 Task: Select Convenience. Add to cart, from DollarGeneral for 2696 Buckhannan Avenue, Syracuse, New York 13202, Cell Number 315-426-1559, following items : Sprite Soda Lemon-Lime Can (7.5 oz x 6 ct)_x000D_
 - 1, Nestle Drumstick Vanilla Vanilla Caramel & Chocolate Ice Cream Variety Pack (8 ct)_x000D_
 - 1
Action: Mouse moved to (257, 114)
Screenshot: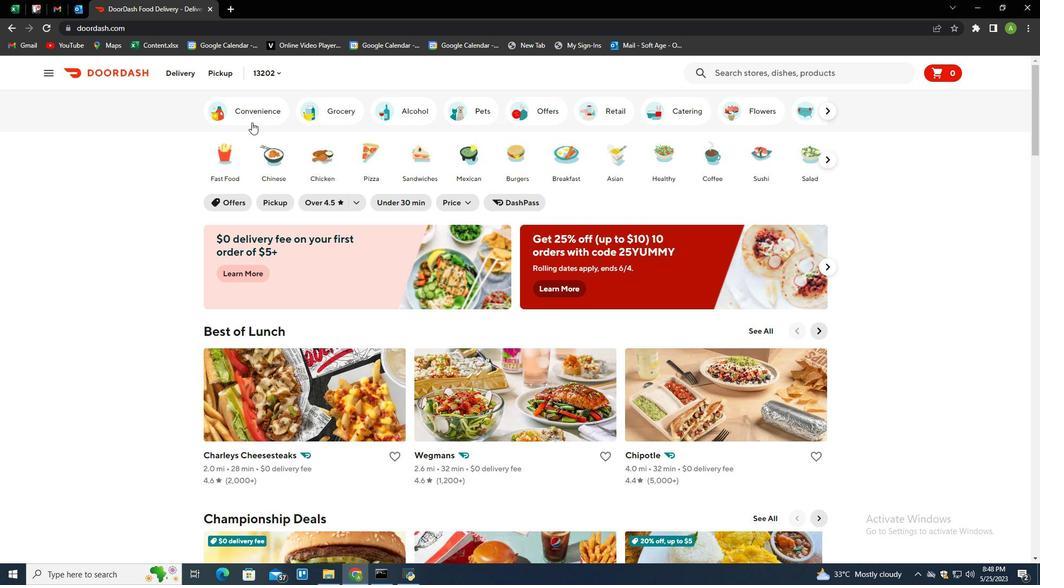 
Action: Mouse pressed left at (257, 114)
Screenshot: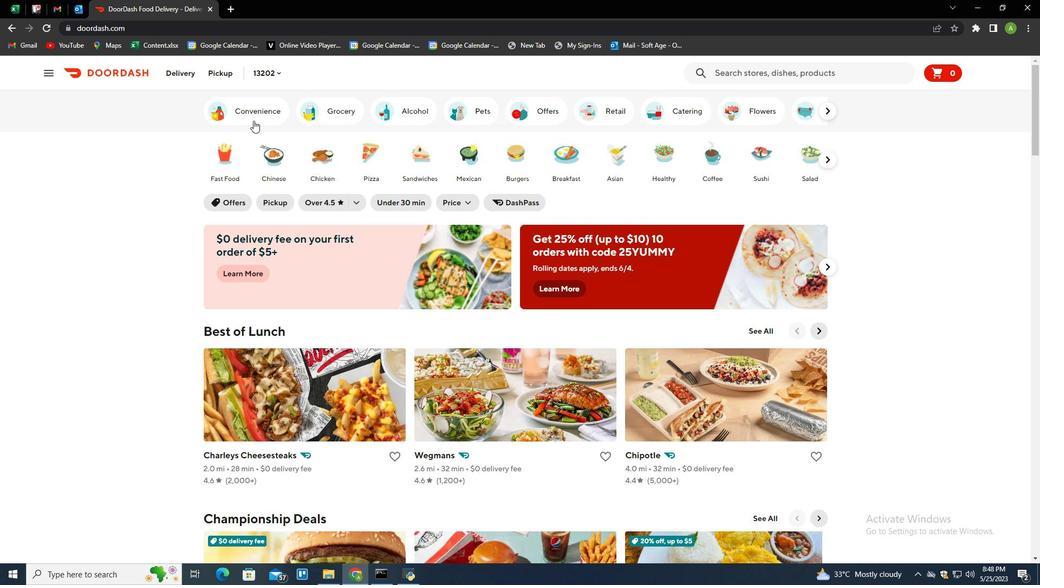 
Action: Mouse moved to (520, 383)
Screenshot: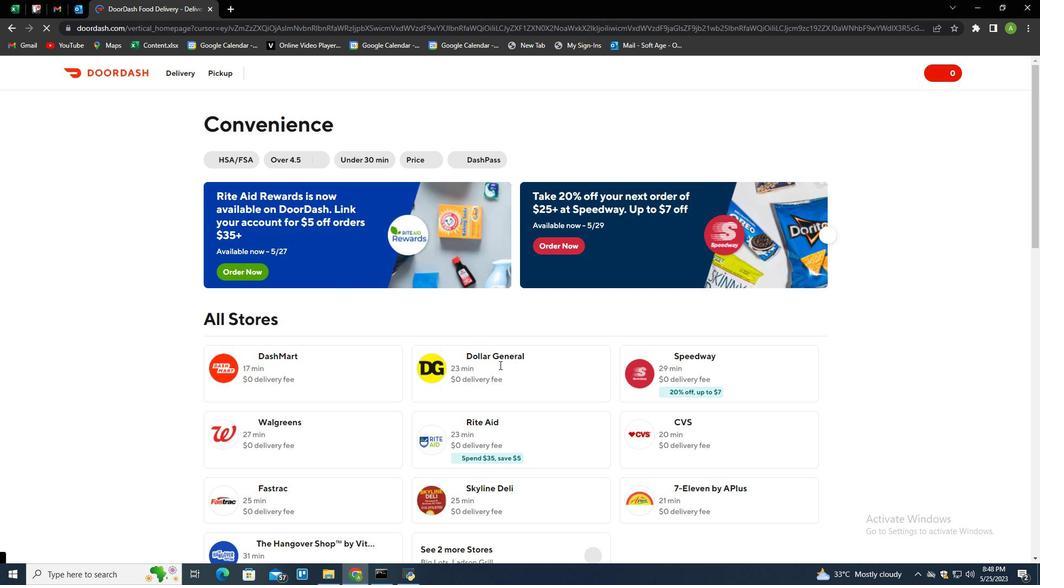 
Action: Mouse pressed left at (520, 383)
Screenshot: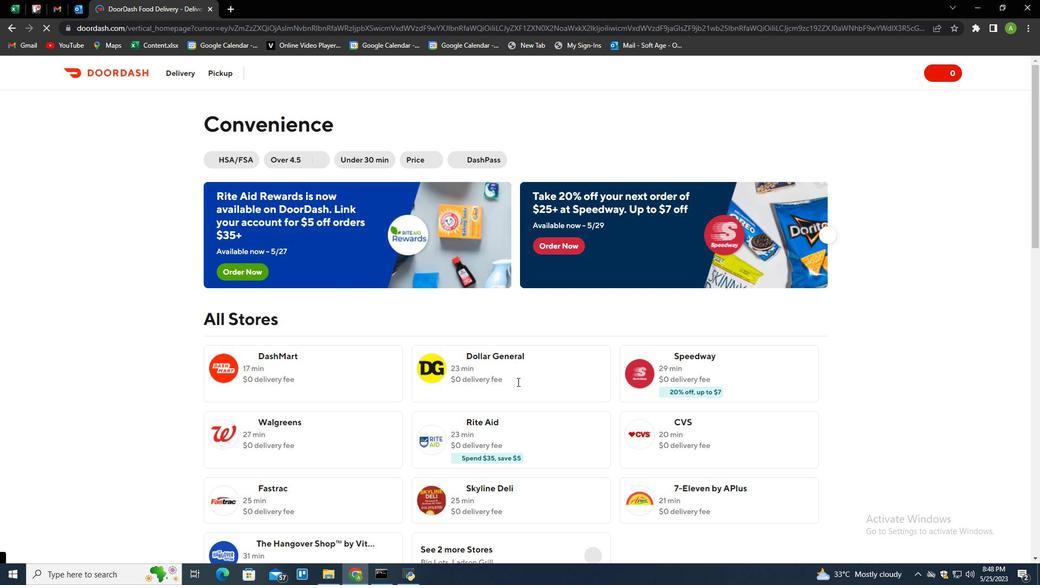 
Action: Mouse moved to (197, 73)
Screenshot: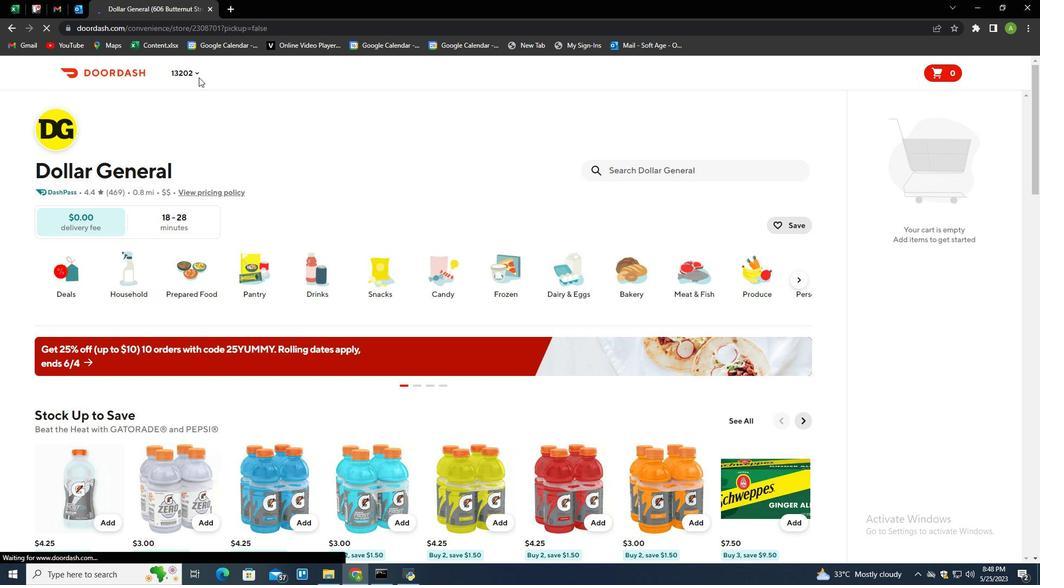 
Action: Mouse pressed left at (197, 73)
Screenshot: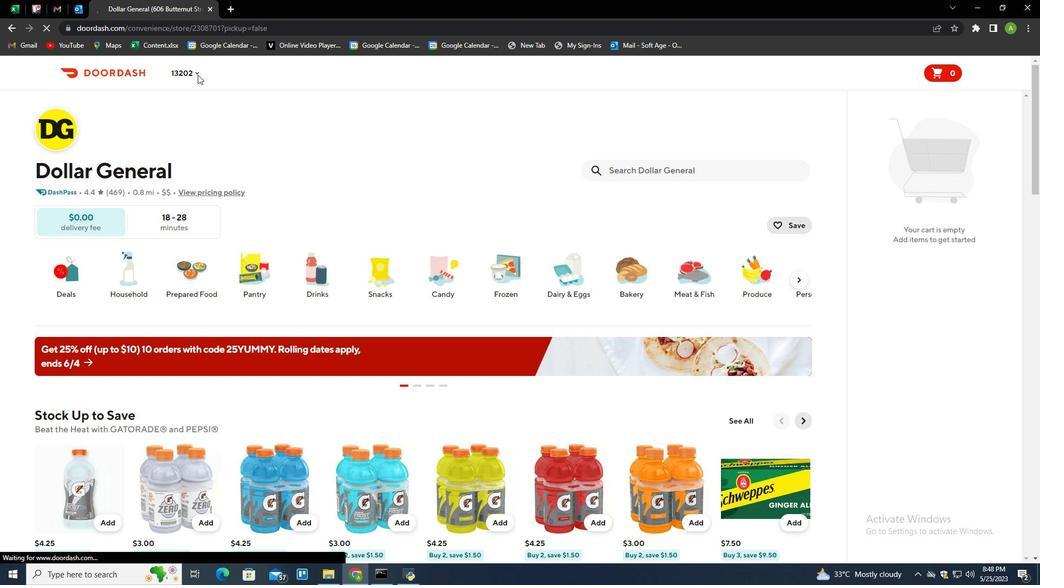 
Action: Mouse moved to (215, 118)
Screenshot: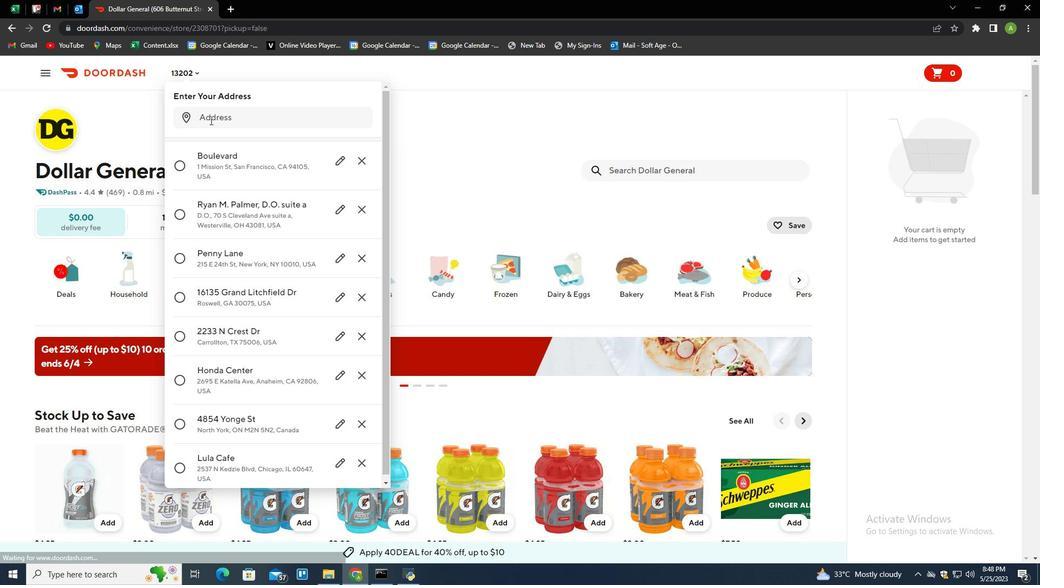 
Action: Mouse pressed left at (215, 118)
Screenshot: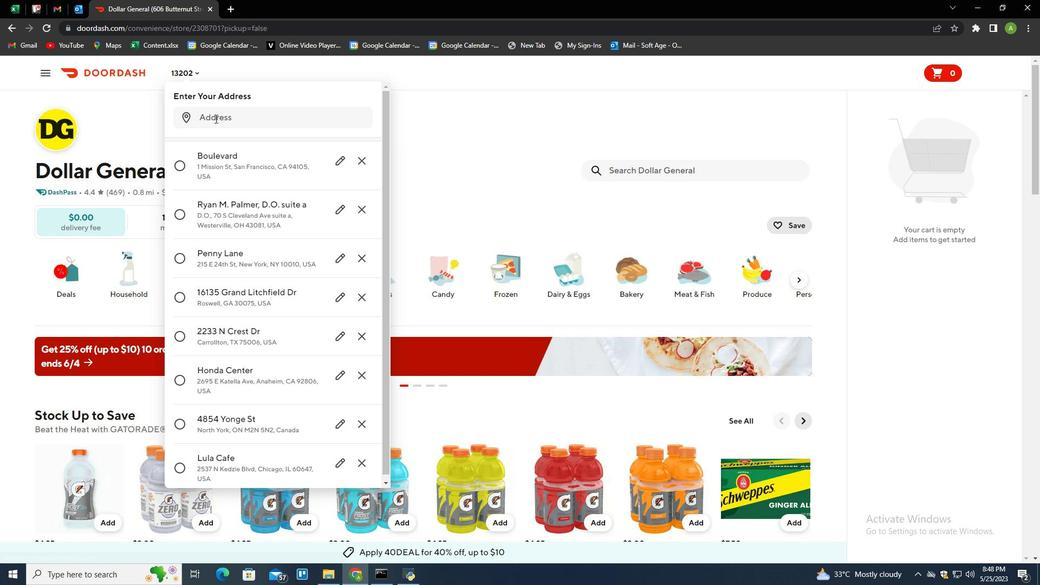 
Action: Mouse moved to (202, 139)
Screenshot: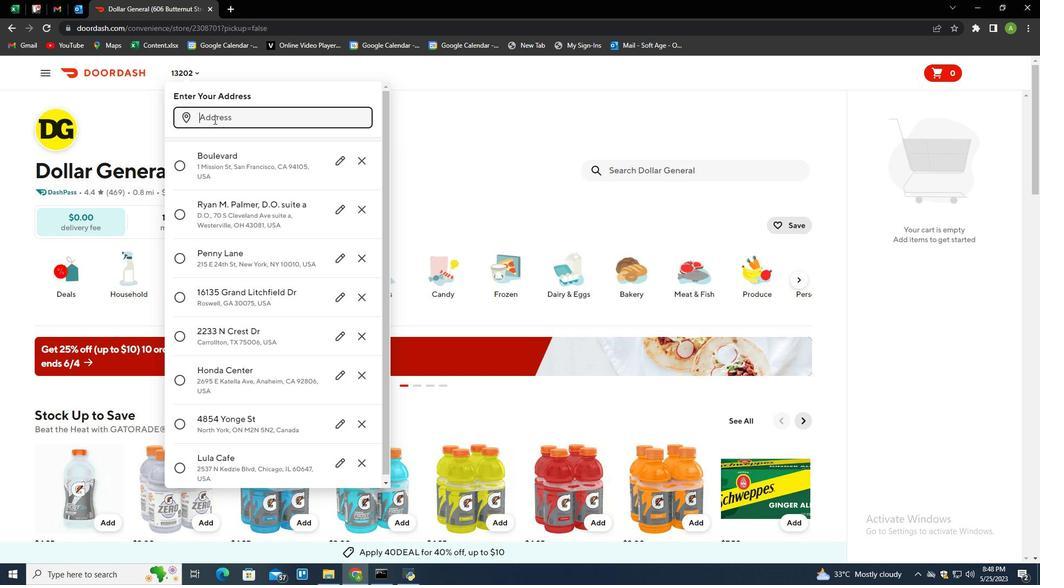 
Action: Key pressed 2696<Key.space>buckhannan<Key.space>avenue,<Key.space>syracuse,<Key.space>new<Key.space>york<Key.space>13202<Key.enter>
Screenshot: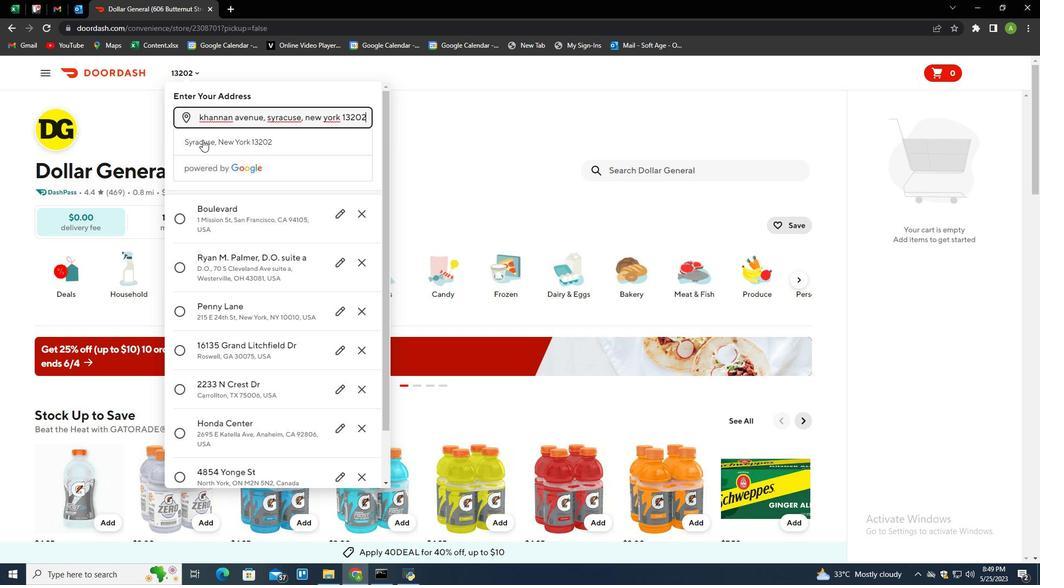 
Action: Mouse moved to (339, 414)
Screenshot: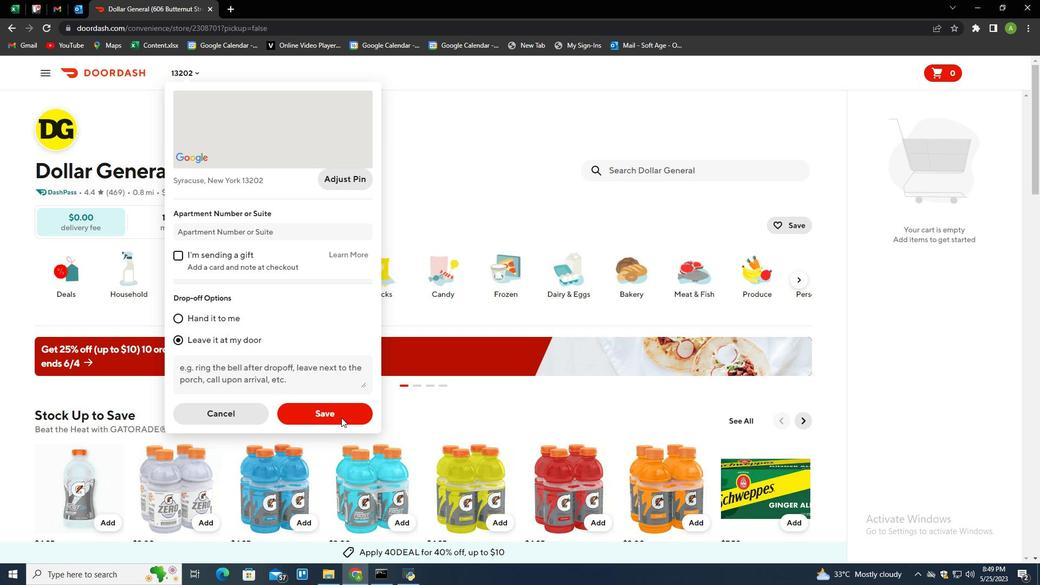 
Action: Mouse pressed left at (339, 414)
Screenshot: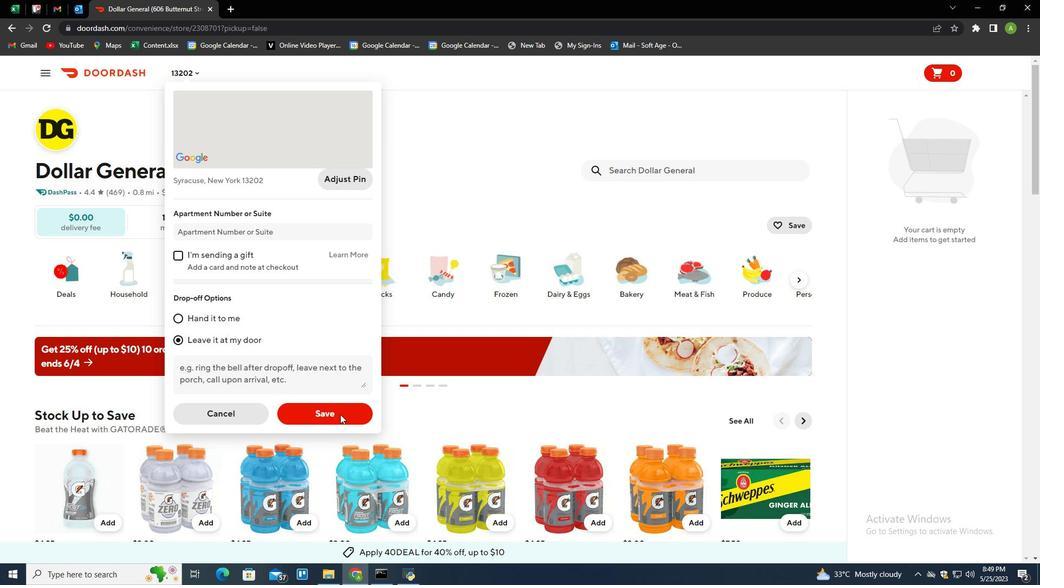 
Action: Mouse moved to (653, 164)
Screenshot: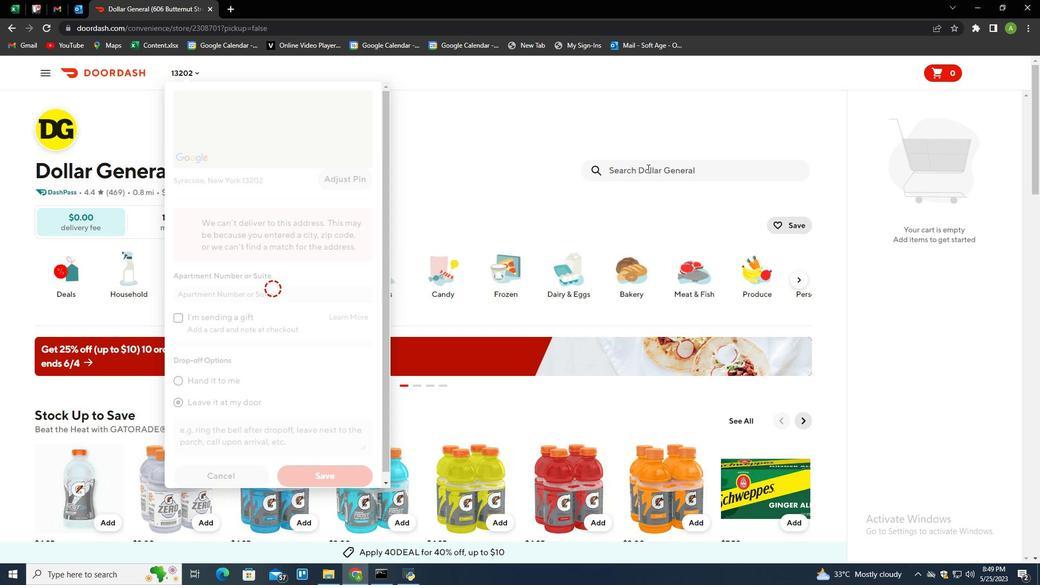 
Action: Mouse pressed left at (653, 164)
Screenshot: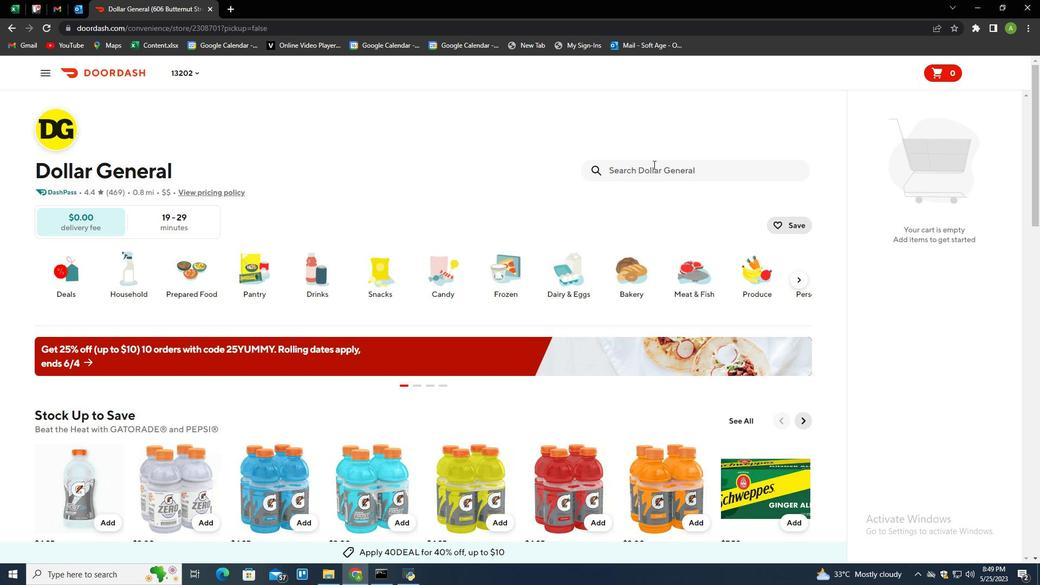
Action: Key pressed sprite<Key.space>soda<Key.space>lemon-lime<Key.space><Key.space>ca<Key.backspace><Key.backspace><Key.backspace><Key.backspace><Key.space>cal<Key.backspace>m<Key.backspace>n<Key.space><Key.shift>(7.5<Key.space>ozx<Key.space>6<Key.left><Key.left><Key.left><Key.space><Key.right><Key.right><Key.right><Key.space>ct<Key.shift>)<Key.enter>
Screenshot: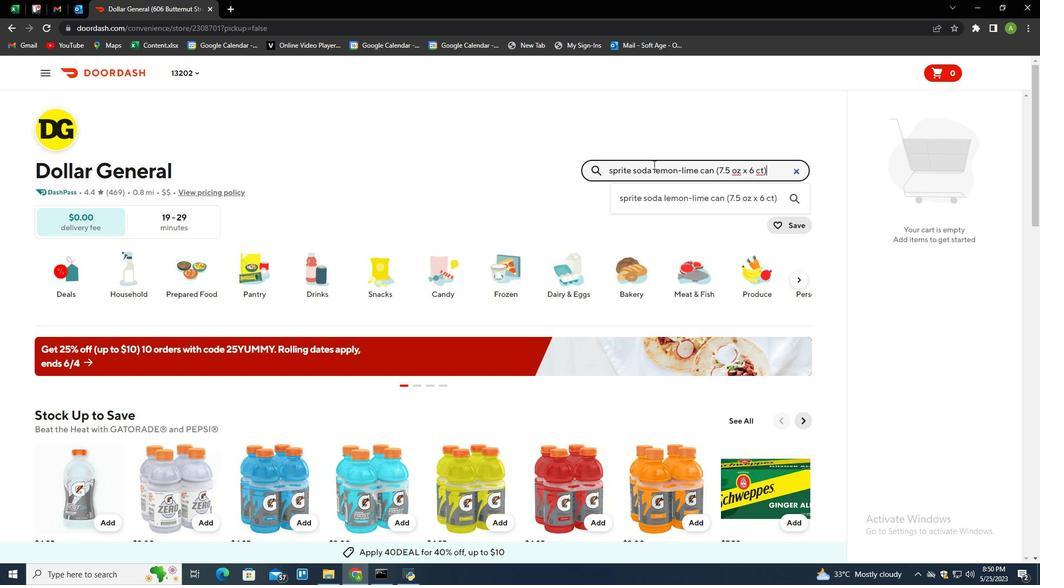 
Action: Mouse moved to (103, 282)
Screenshot: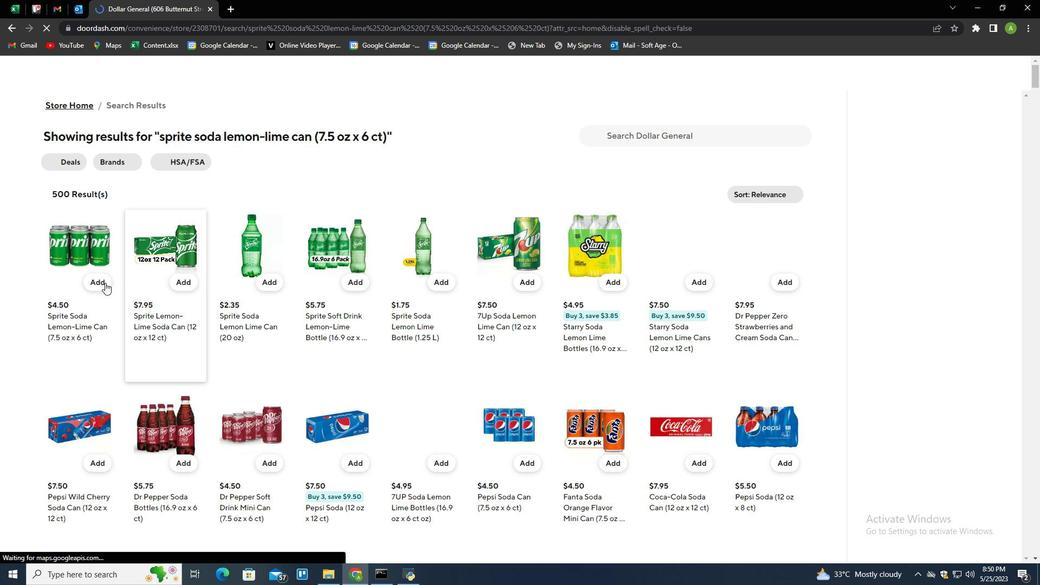 
Action: Mouse pressed left at (103, 282)
Screenshot: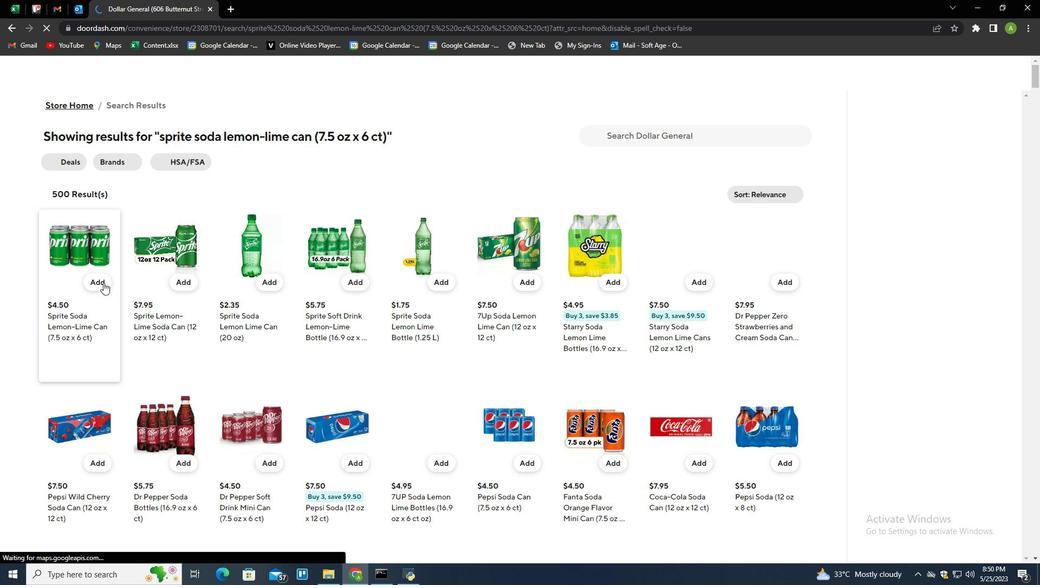 
Action: Mouse moved to (628, 137)
Screenshot: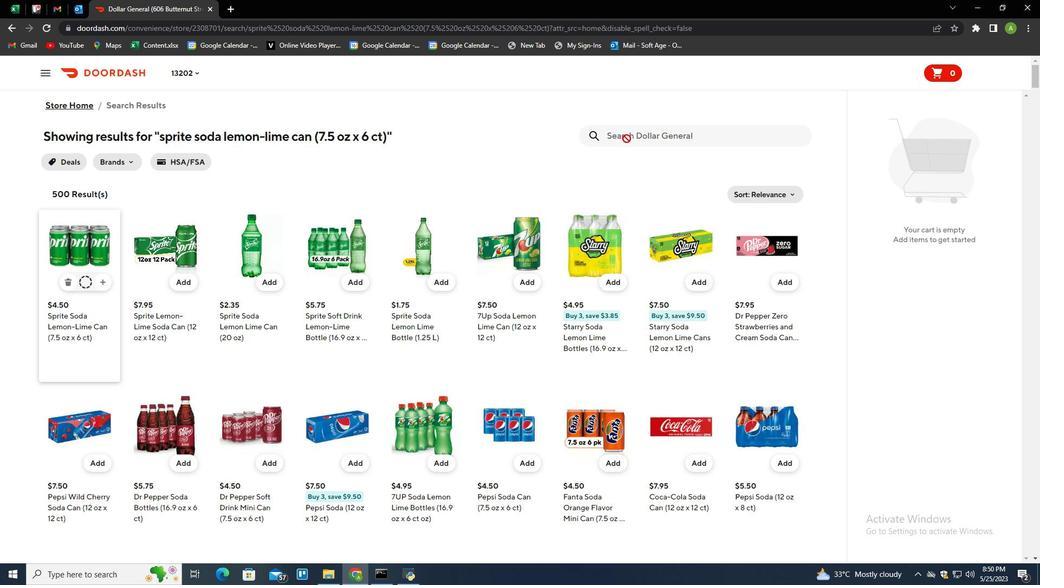 
Action: Mouse pressed left at (628, 137)
Screenshot: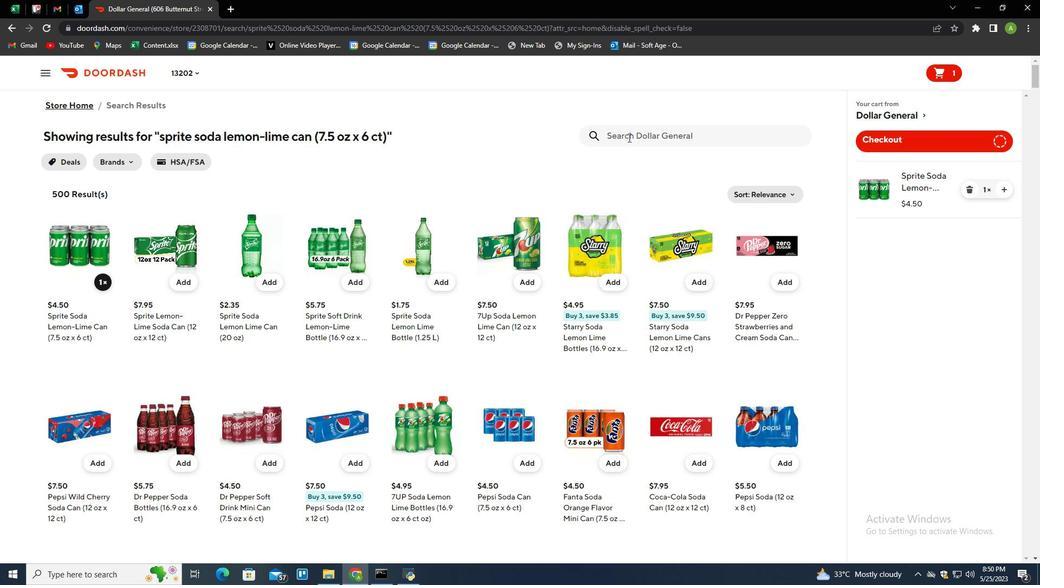 
Action: Key pressed nestk<Key.backspace>le<Key.space>drumstick<Key.space>vanilla<Key.space>vanilla<Key.space>caramel<Key.space><Key.shift>&<Key.space>chocolate<Key.space>ice<Key.space>cream<Key.space>variety<Key.space><Key.shift>(8<Key.space>ct<Key.shift>)<Key.enter>
Screenshot: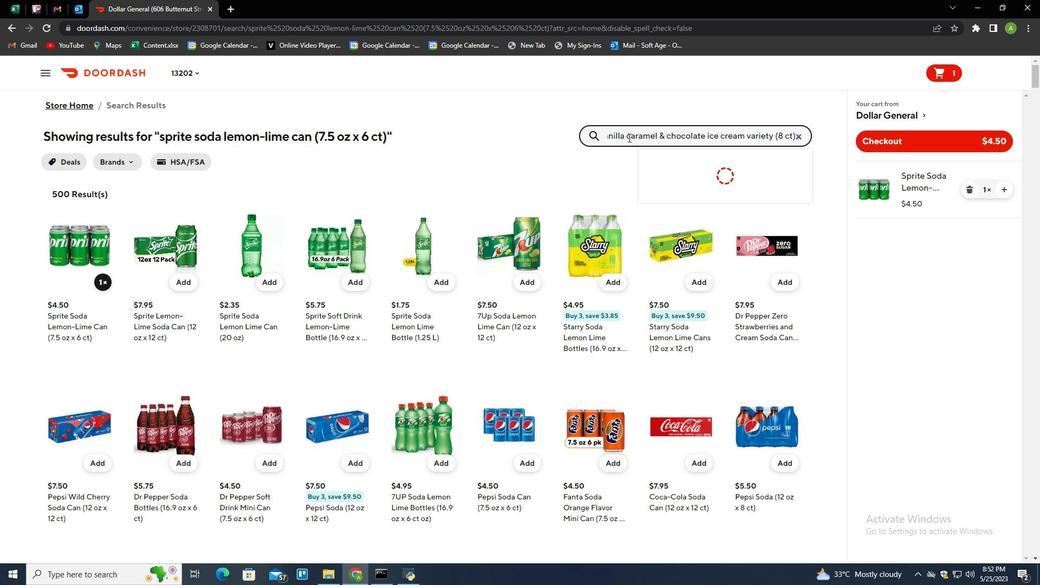 
Action: Mouse moved to (105, 298)
Screenshot: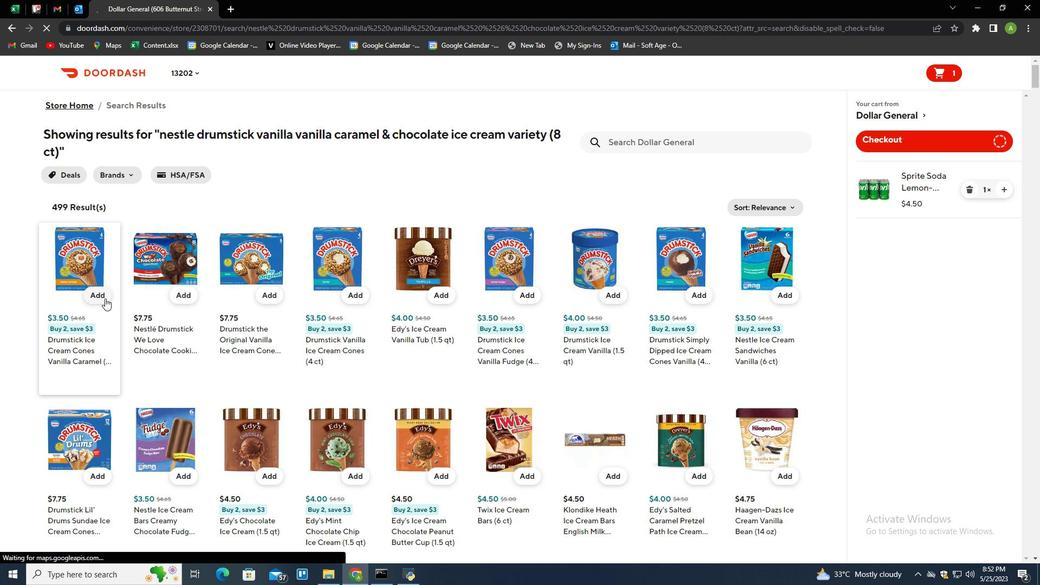 
Action: Mouse pressed left at (105, 298)
Screenshot: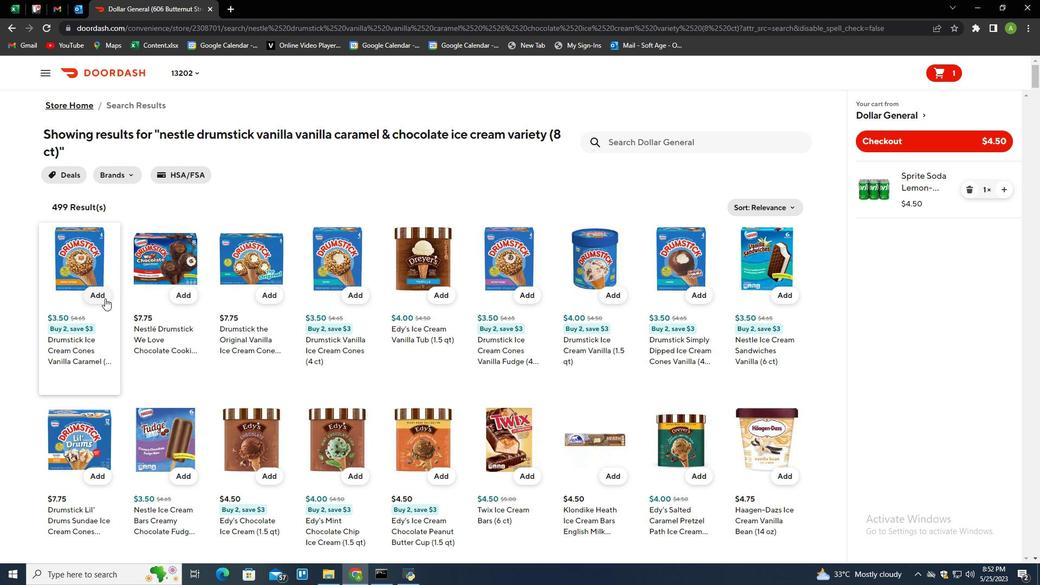 
Action: Mouse moved to (871, 144)
Screenshot: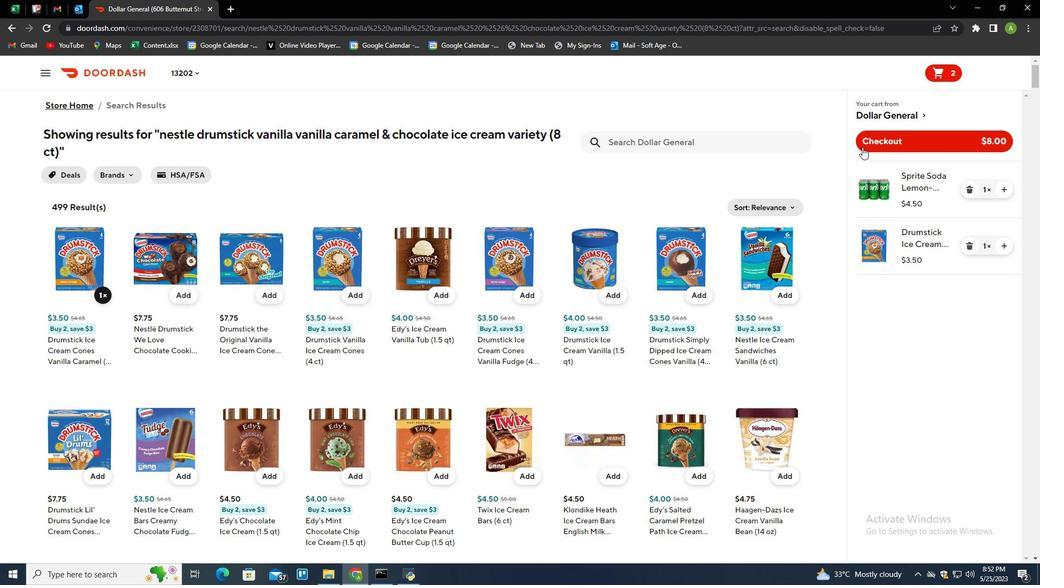 
Action: Mouse pressed left at (871, 144)
Screenshot: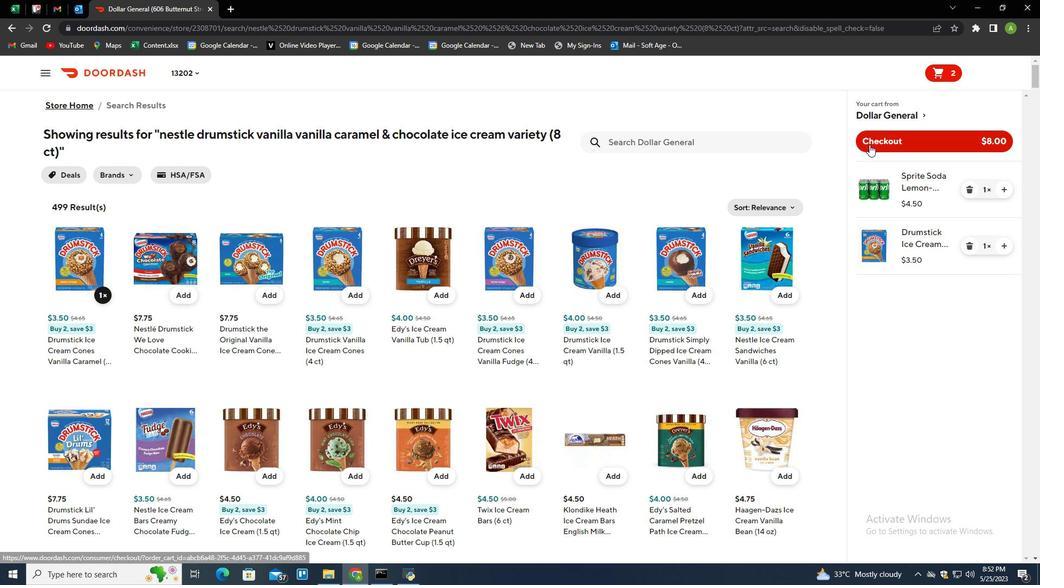
Action: Mouse moved to (738, 200)
Screenshot: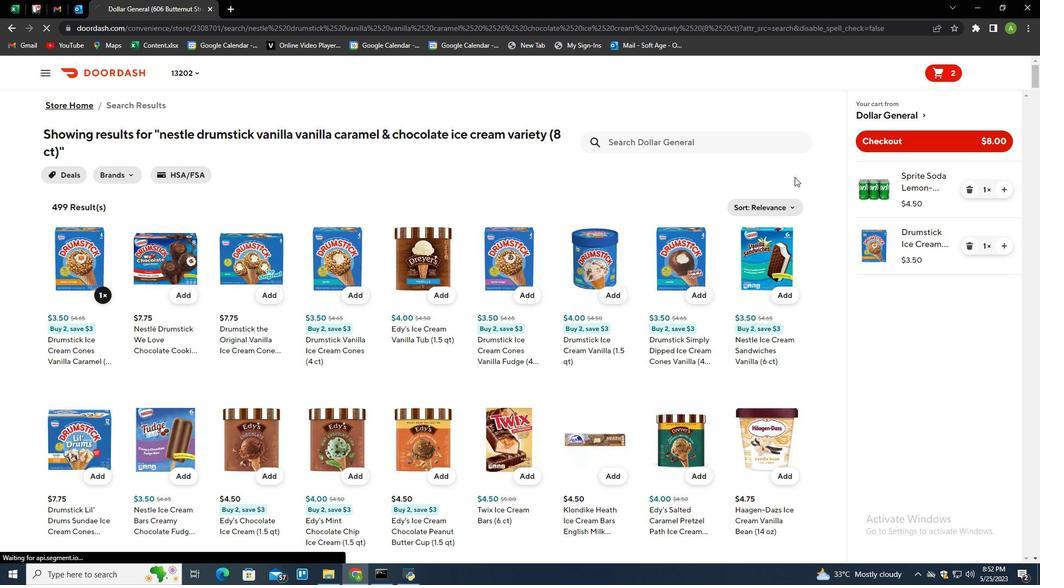 
